 Task: Move the task Integrate website with a new web content management system (CMS) to the section To-Do in the project AztecTech and sort the tasks in the project by Due Date
Action: Mouse moved to (625, 401)
Screenshot: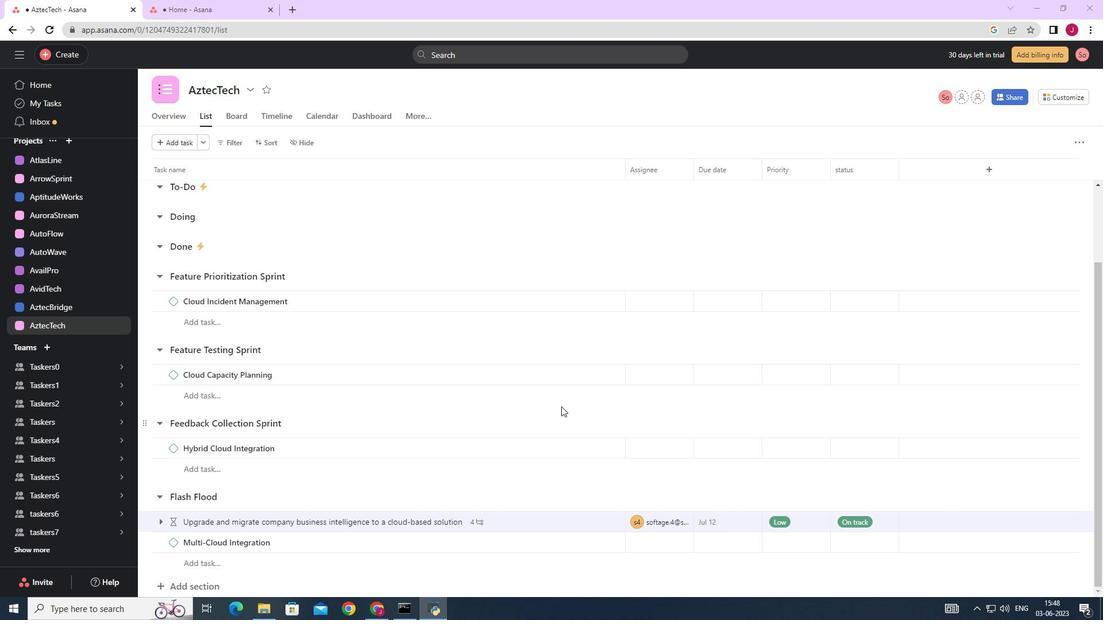 
Action: Mouse scrolled (625, 402) with delta (0, 0)
Screenshot: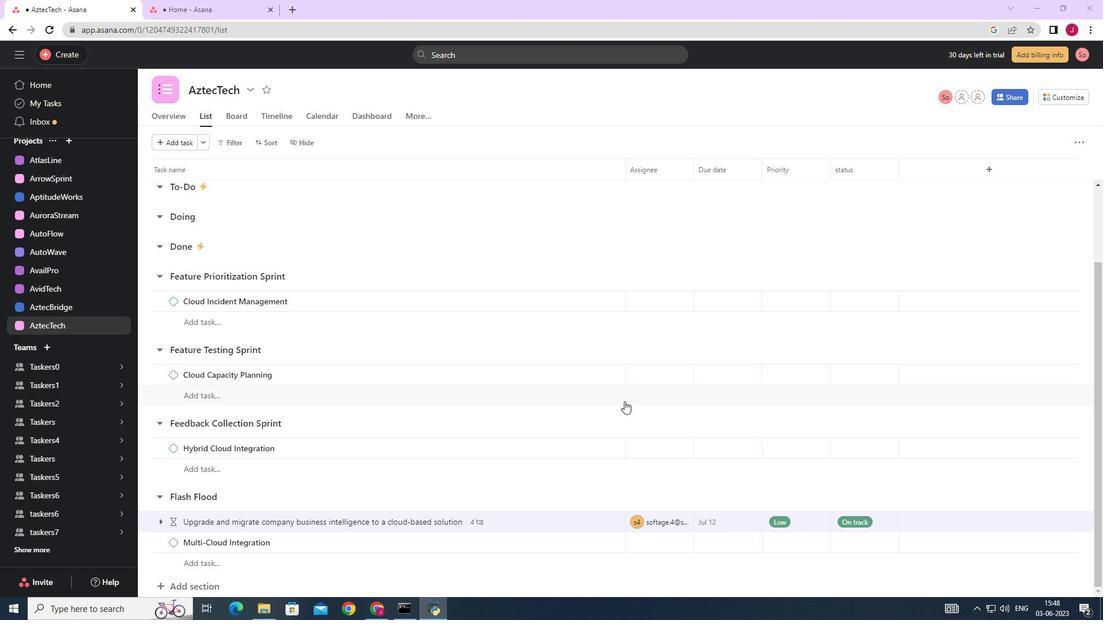 
Action: Mouse scrolled (625, 402) with delta (0, 0)
Screenshot: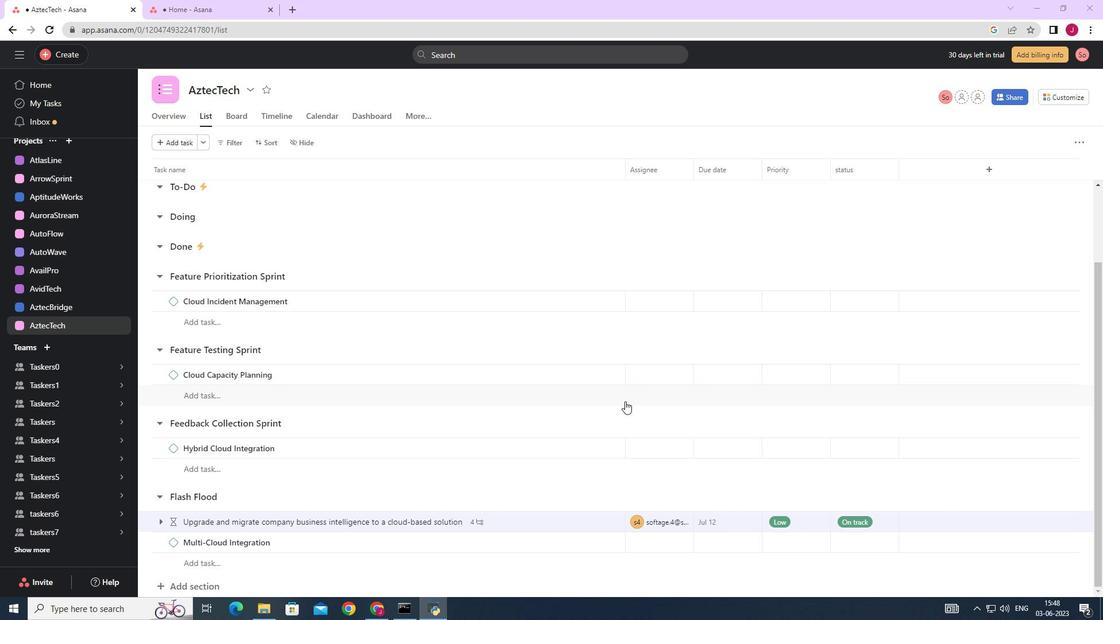 
Action: Mouse scrolled (625, 402) with delta (0, 0)
Screenshot: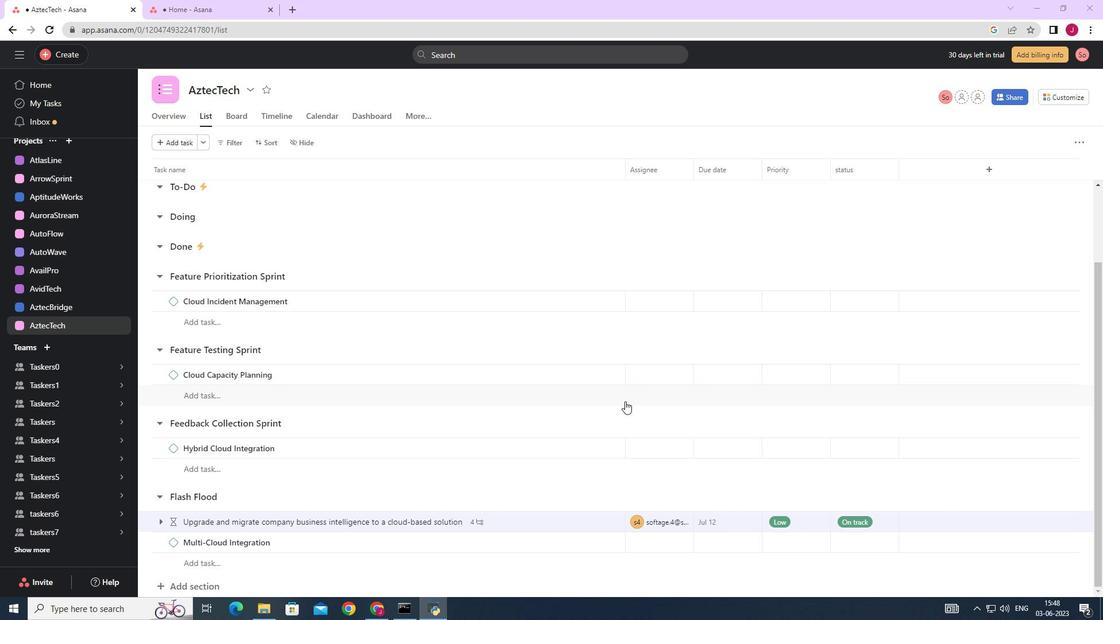 
Action: Mouse moved to (590, 233)
Screenshot: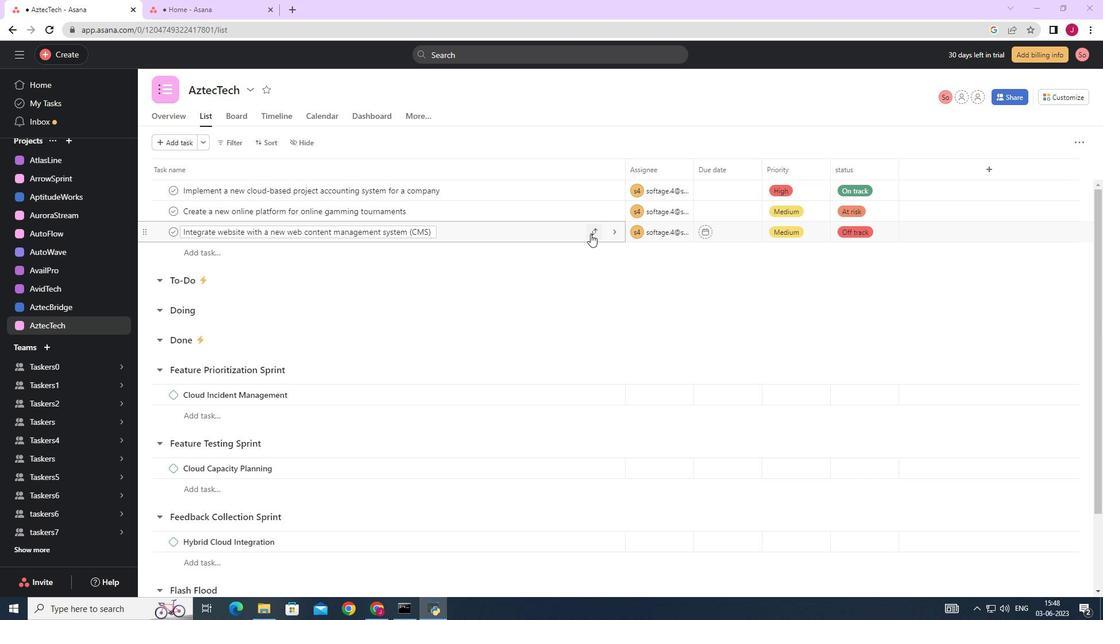 
Action: Mouse pressed left at (590, 233)
Screenshot: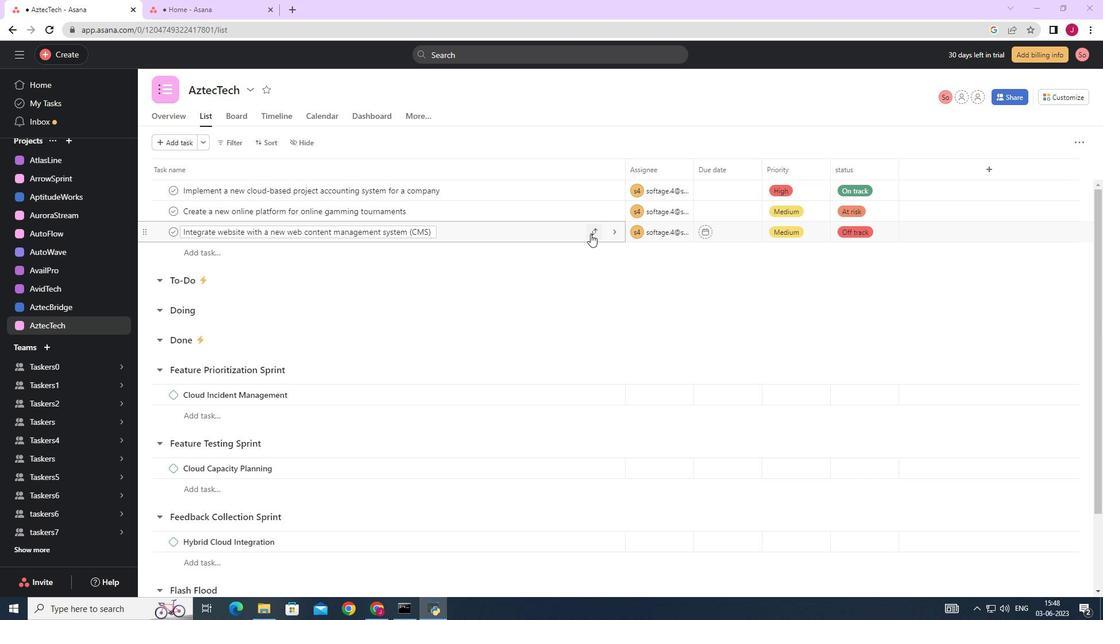
Action: Mouse moved to (539, 298)
Screenshot: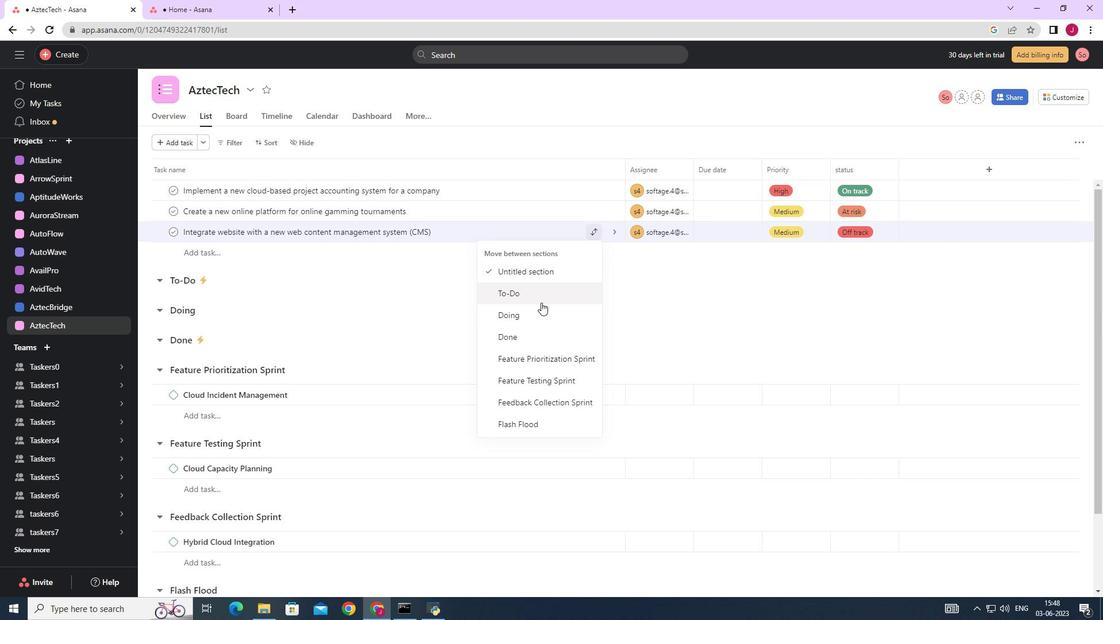 
Action: Mouse pressed left at (539, 298)
Screenshot: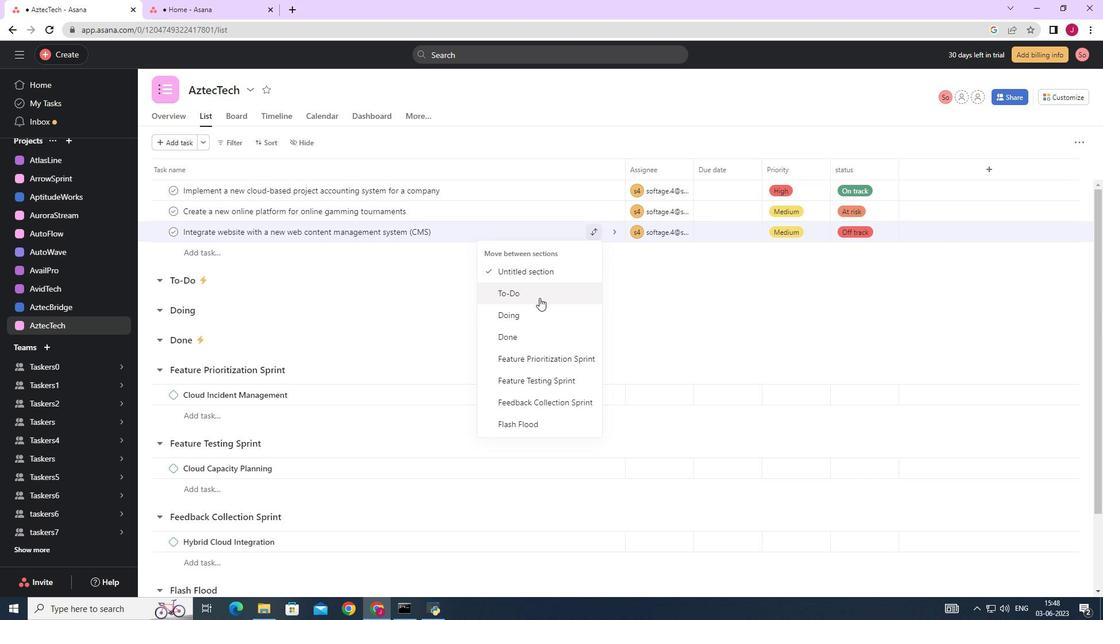 
Action: Mouse moved to (263, 143)
Screenshot: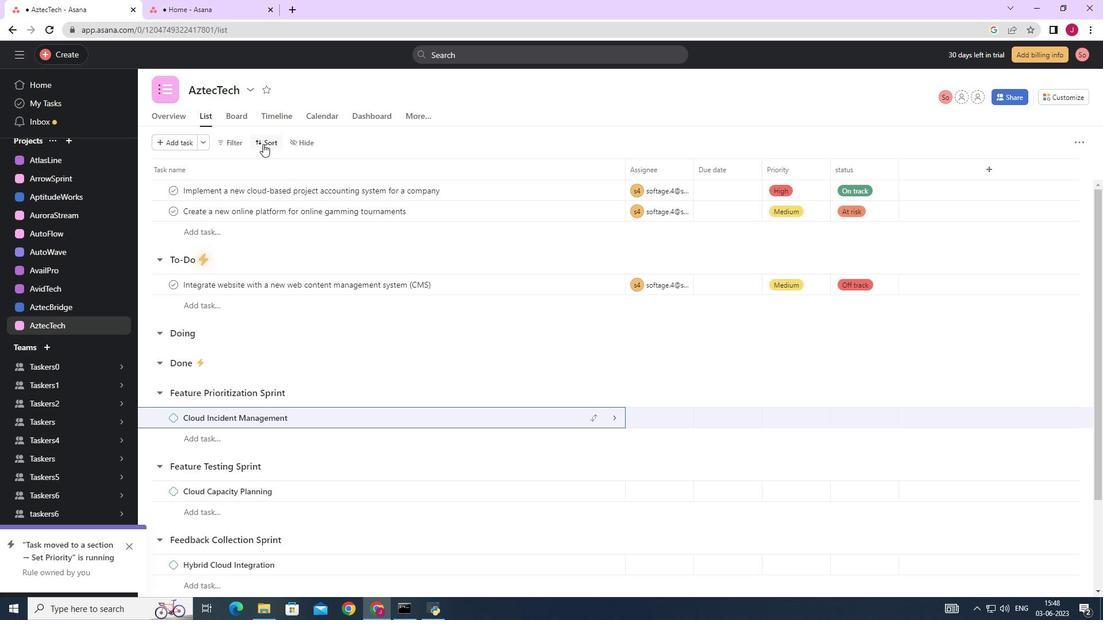 
Action: Mouse pressed left at (263, 143)
Screenshot: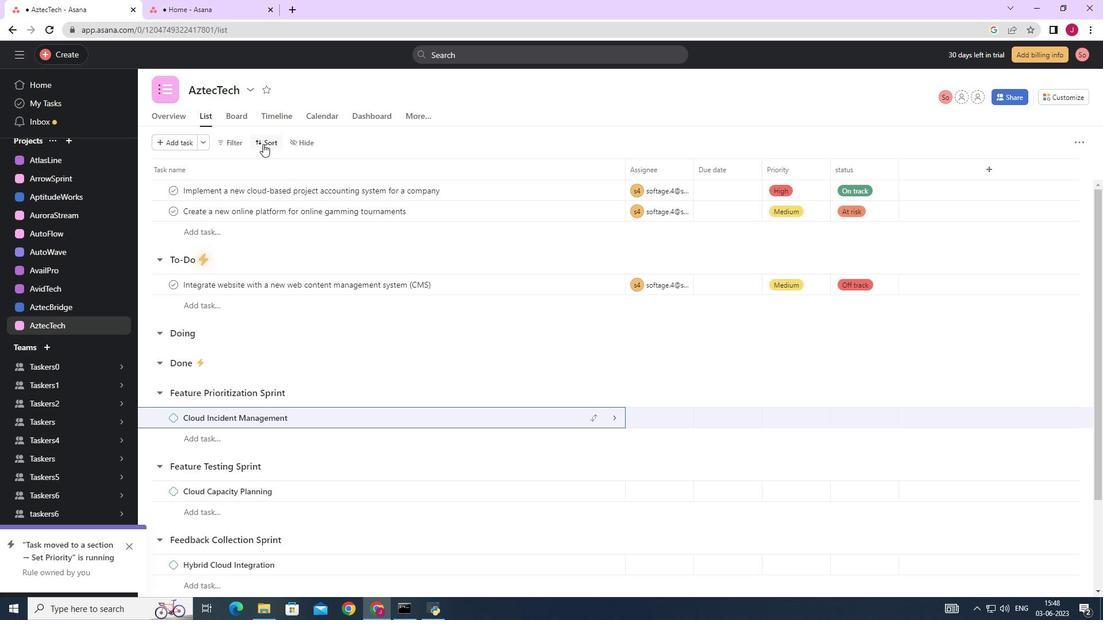 
Action: Mouse moved to (298, 214)
Screenshot: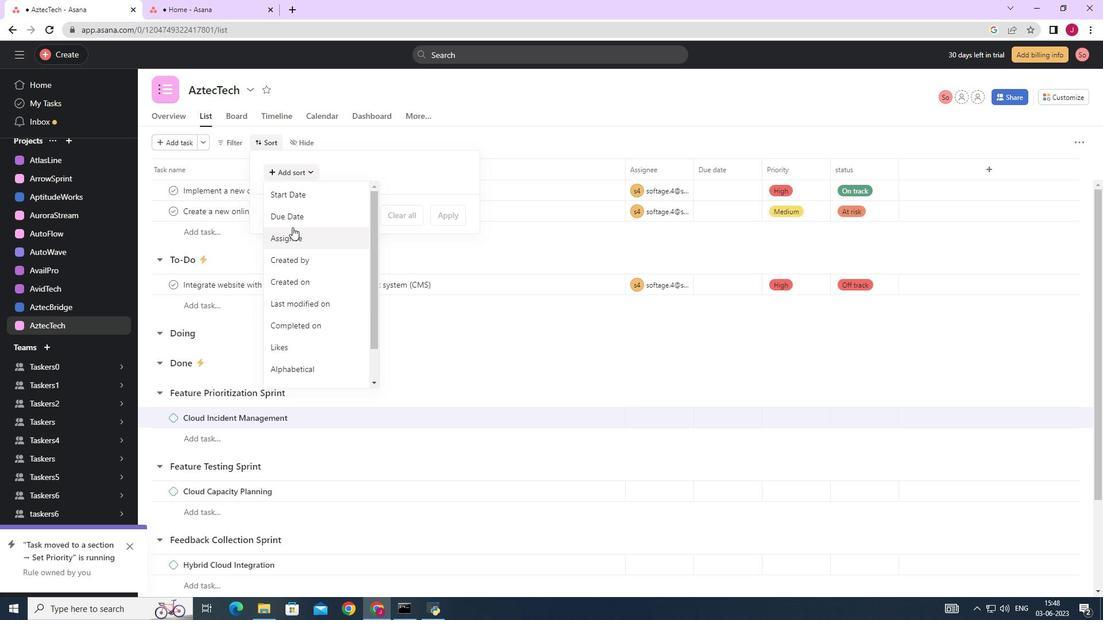 
Action: Mouse pressed left at (298, 214)
Screenshot: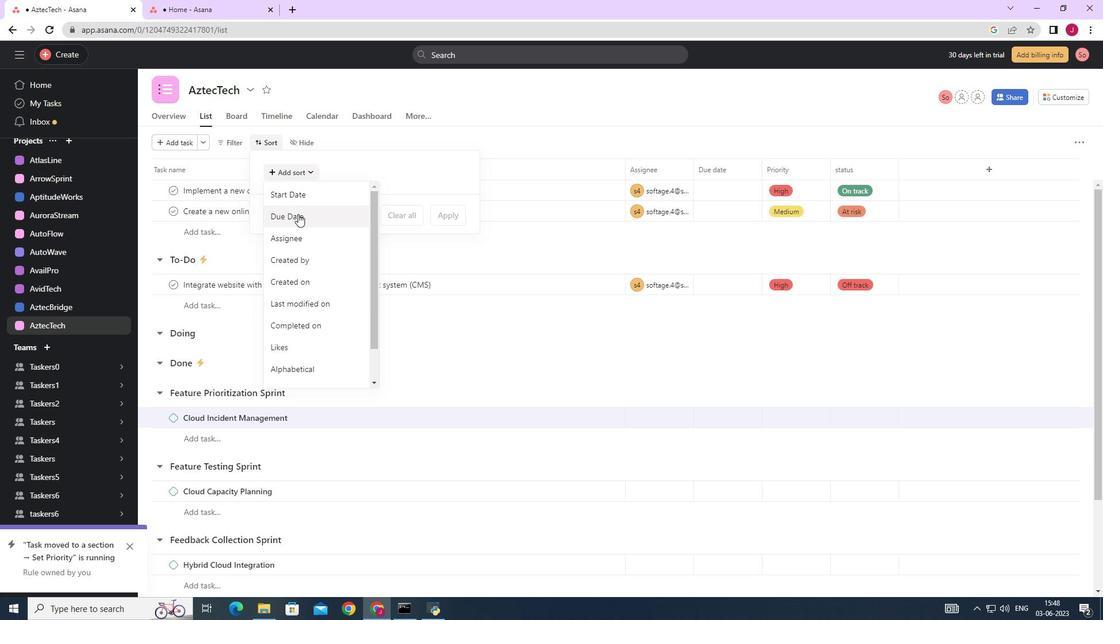 
Action: Mouse moved to (449, 266)
Screenshot: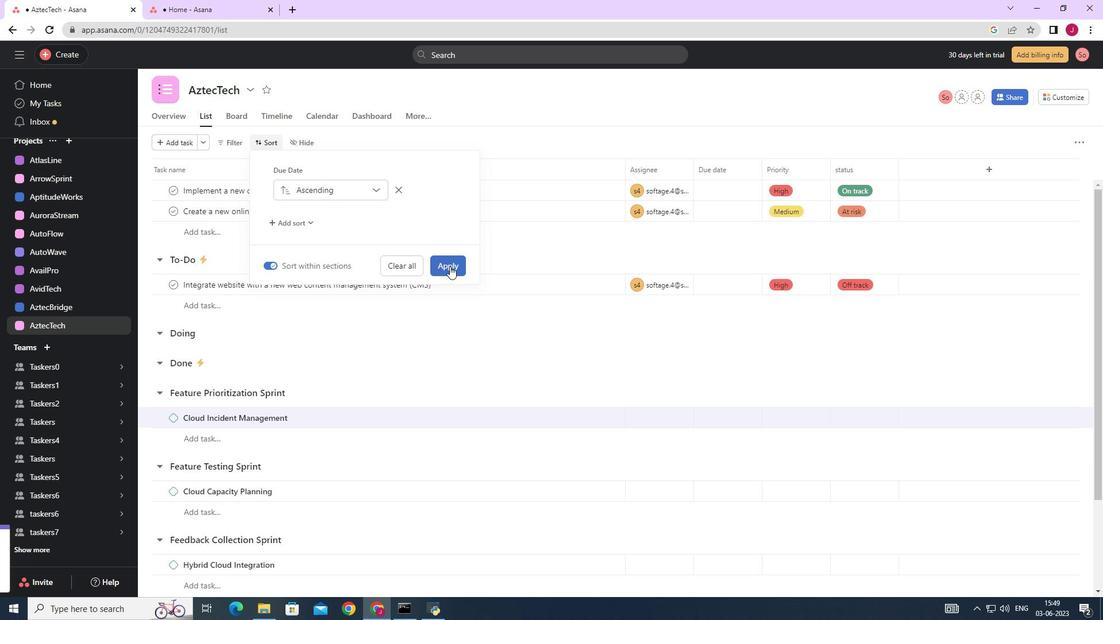 
Action: Mouse pressed left at (449, 266)
Screenshot: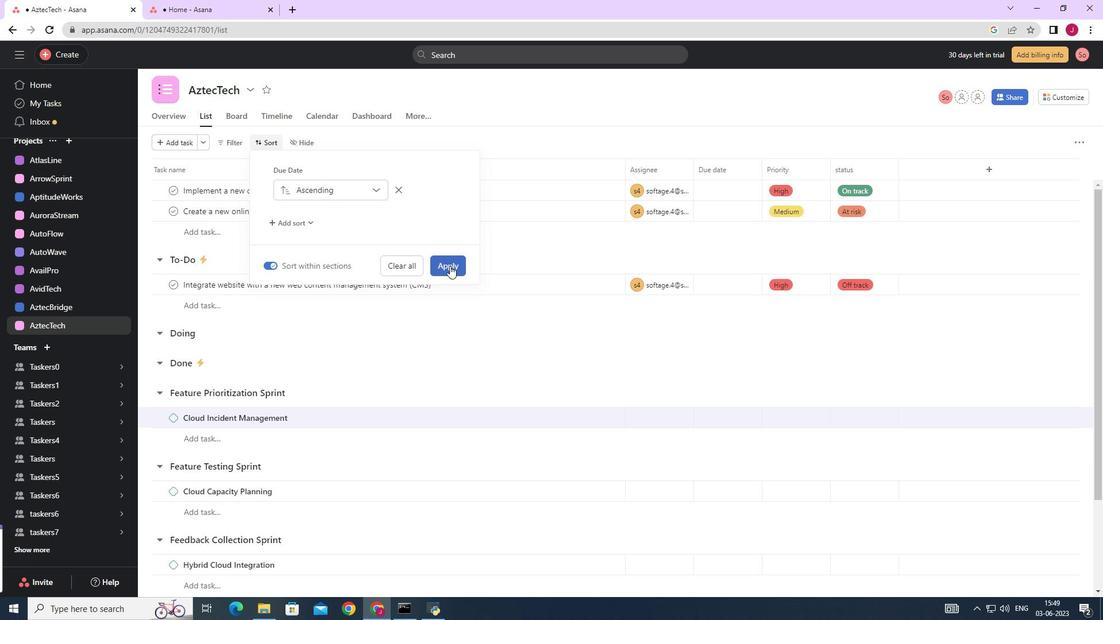 
Action: Mouse moved to (439, 263)
Screenshot: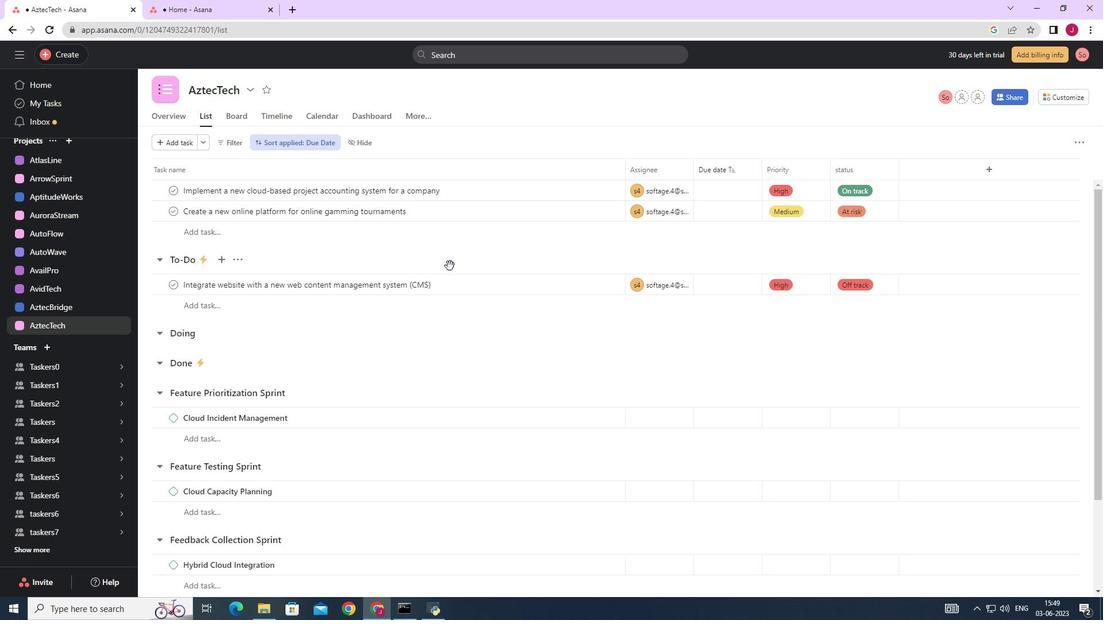 
